 Task: For heading  Tahoma with underline.  font size for heading20,  'Change the font style of data to'Arial.  and font size to 12,  Change the alignment of both headline & data to Align left.  In the sheet  Financial Spreadsheet Sheet Template Workbookbook
Action: Mouse moved to (884, 122)
Screenshot: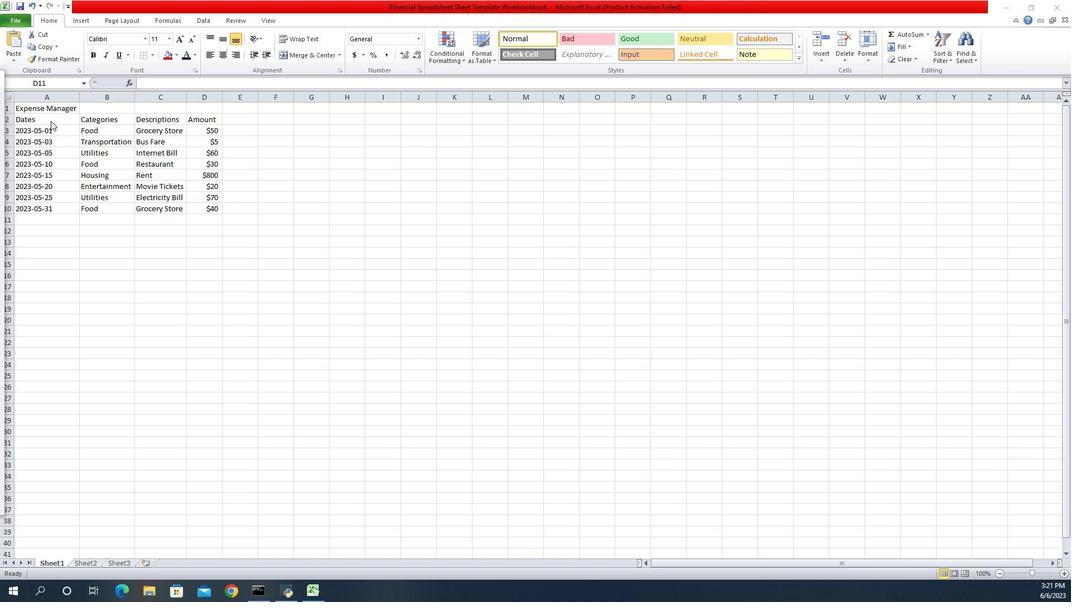 
Action: Mouse pressed left at (884, 122)
Screenshot: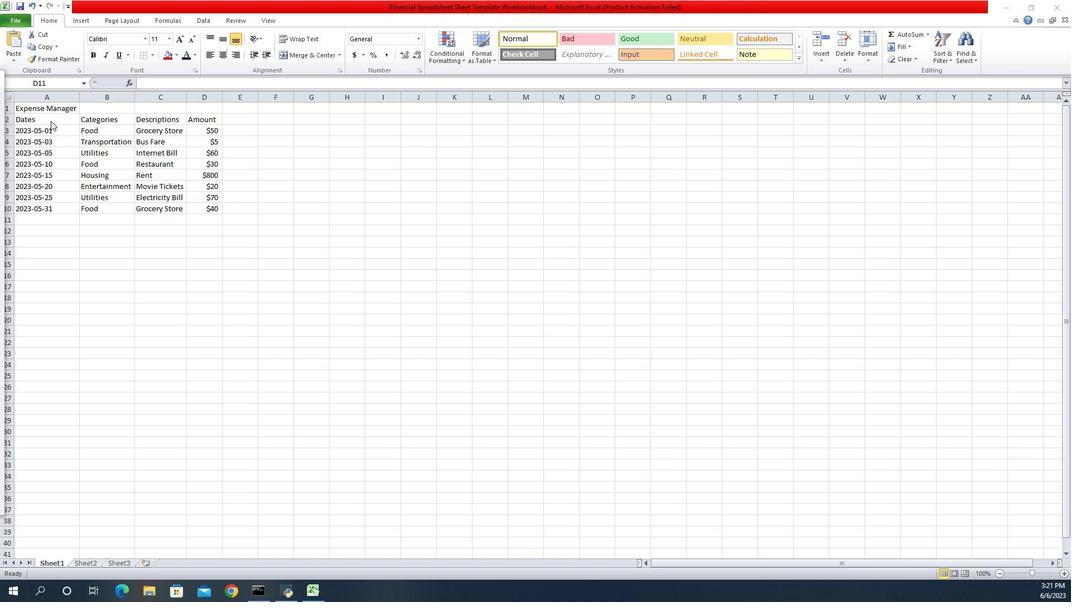 
Action: Mouse moved to (878, 126)
Screenshot: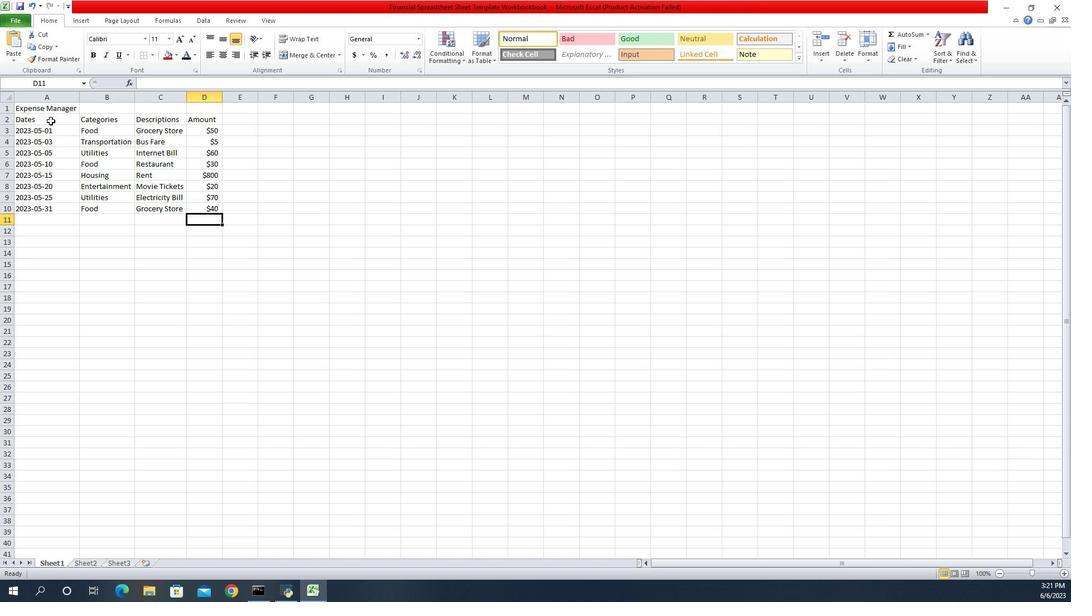 
Action: Mouse pressed left at (878, 126)
Screenshot: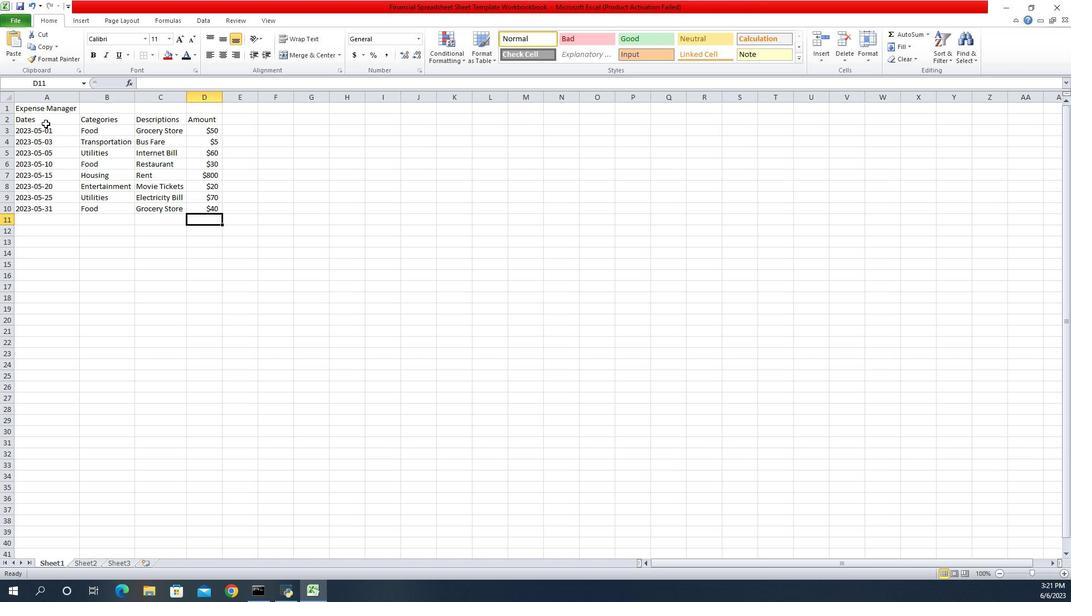 
Action: Mouse moved to (865, 108)
Screenshot: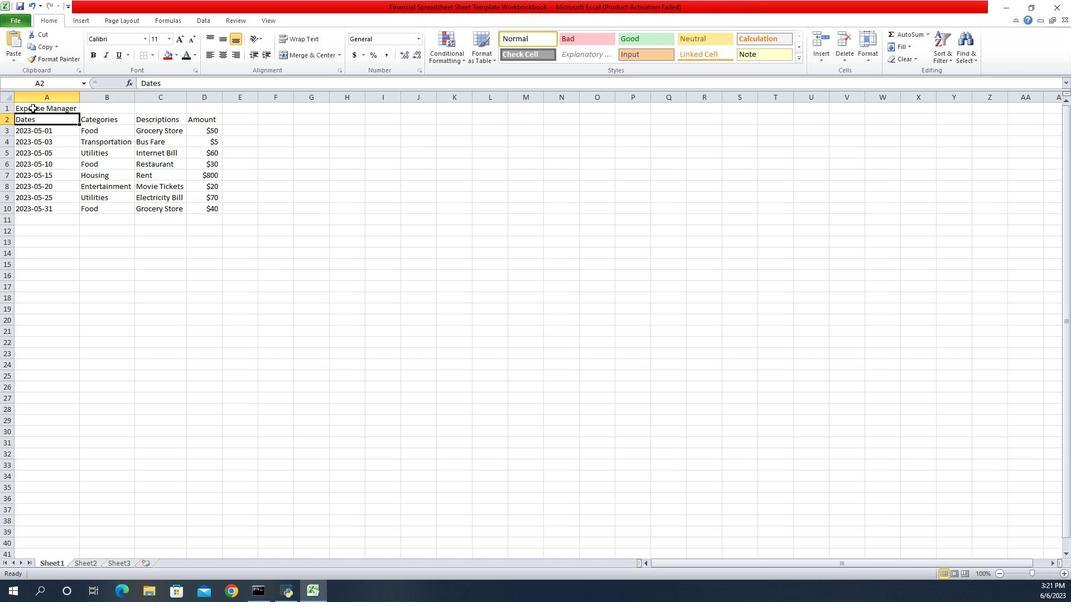 
Action: Mouse pressed left at (865, 108)
Screenshot: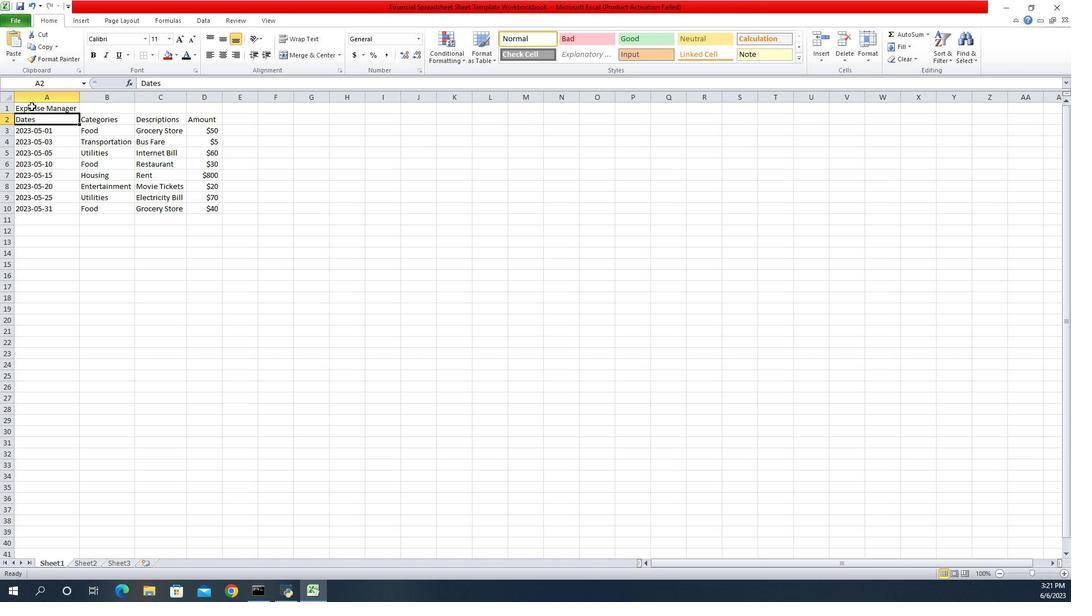 
Action: Mouse moved to (978, 40)
Screenshot: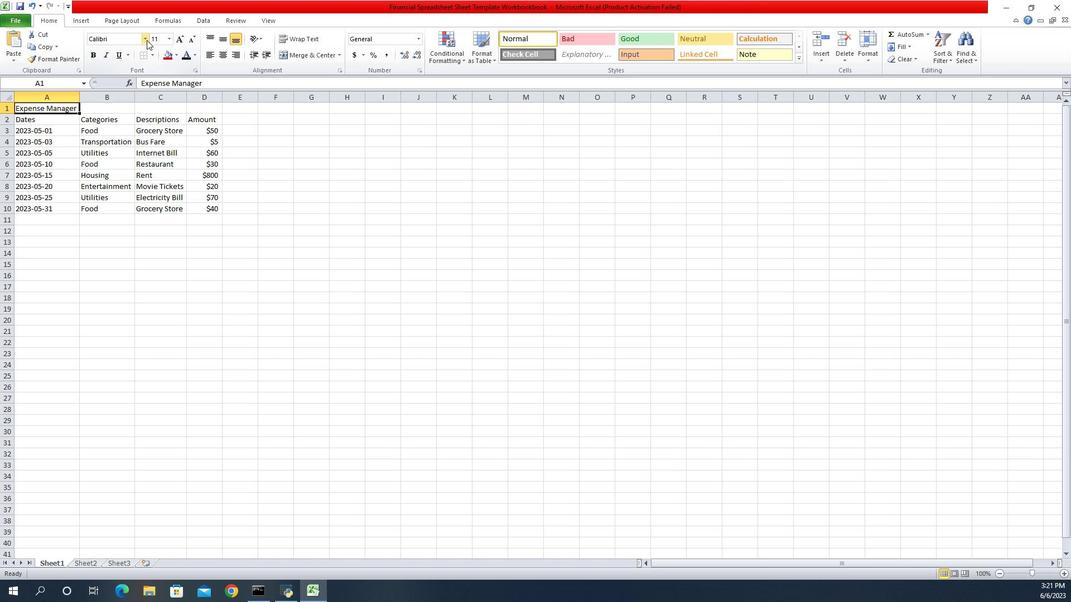 
Action: Mouse pressed left at (978, 40)
Screenshot: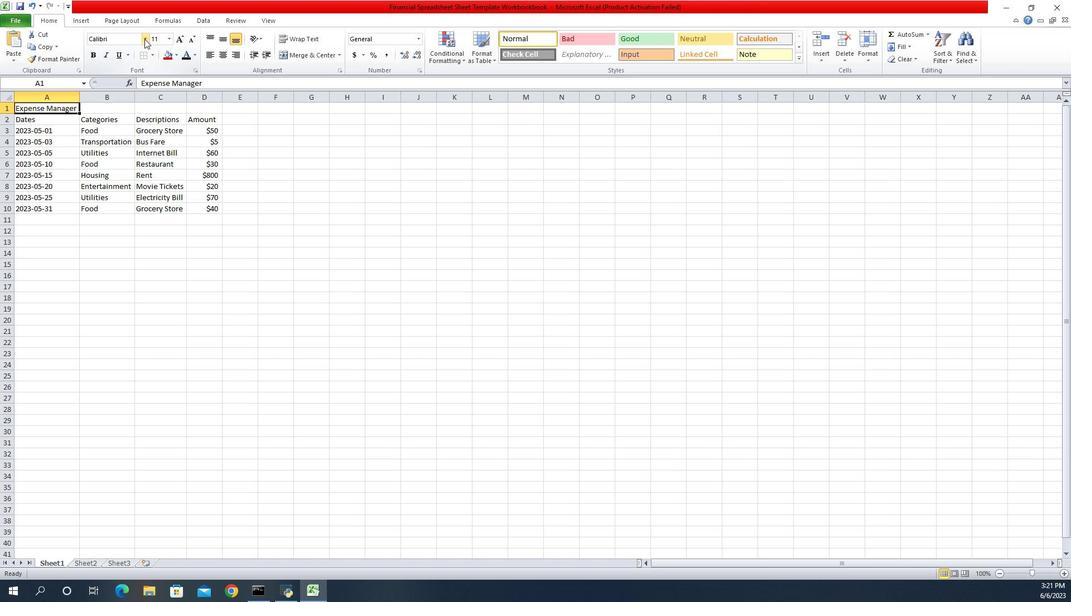 
Action: Key pressed ta
Screenshot: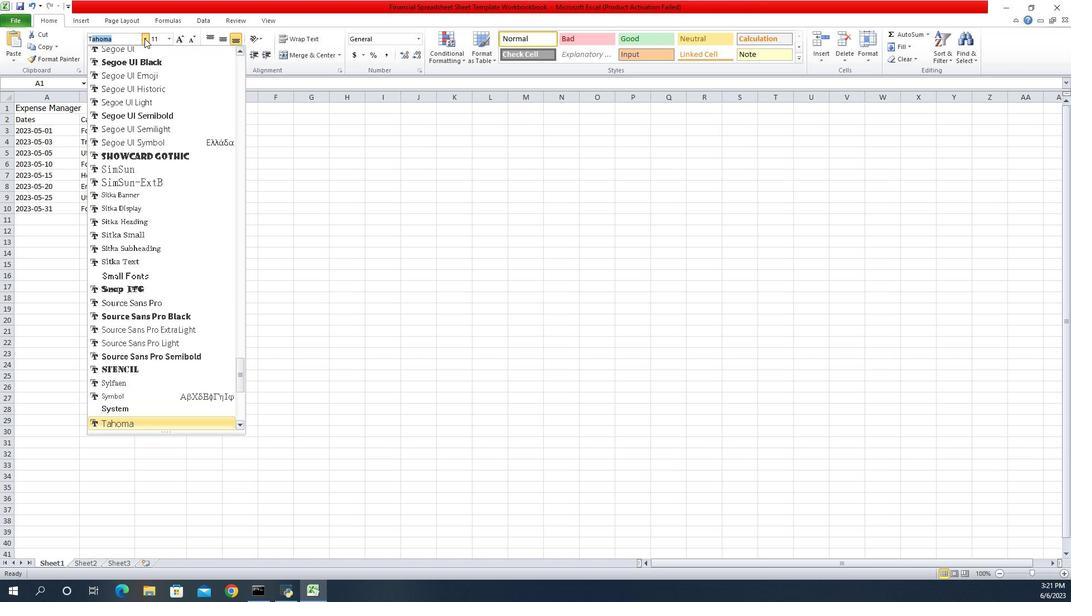 
Action: Mouse moved to (970, 425)
Screenshot: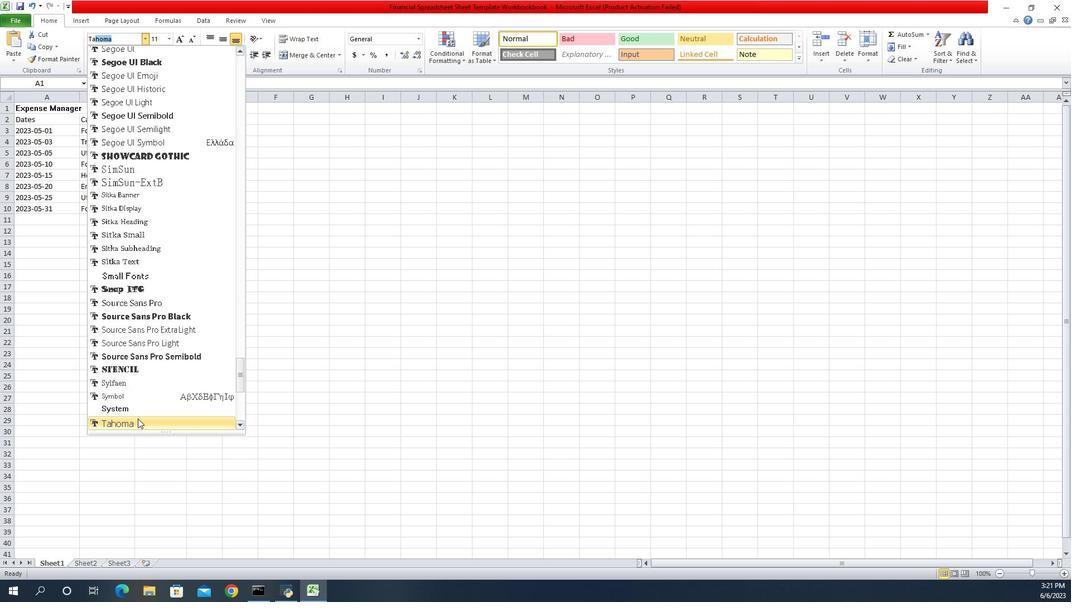 
Action: Mouse pressed left at (970, 425)
Screenshot: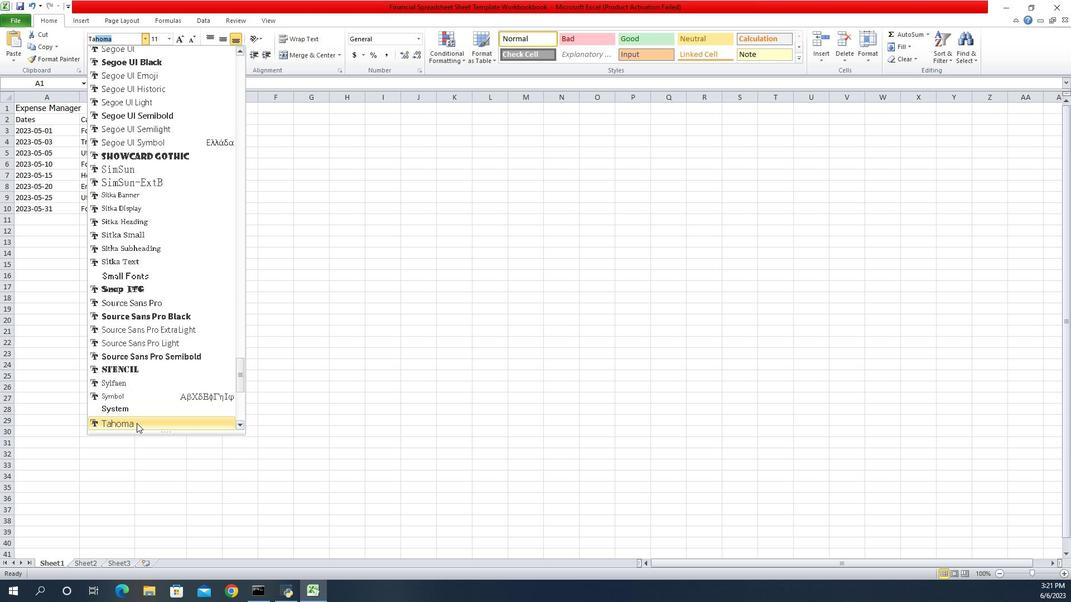 
Action: Mouse moved to (953, 60)
Screenshot: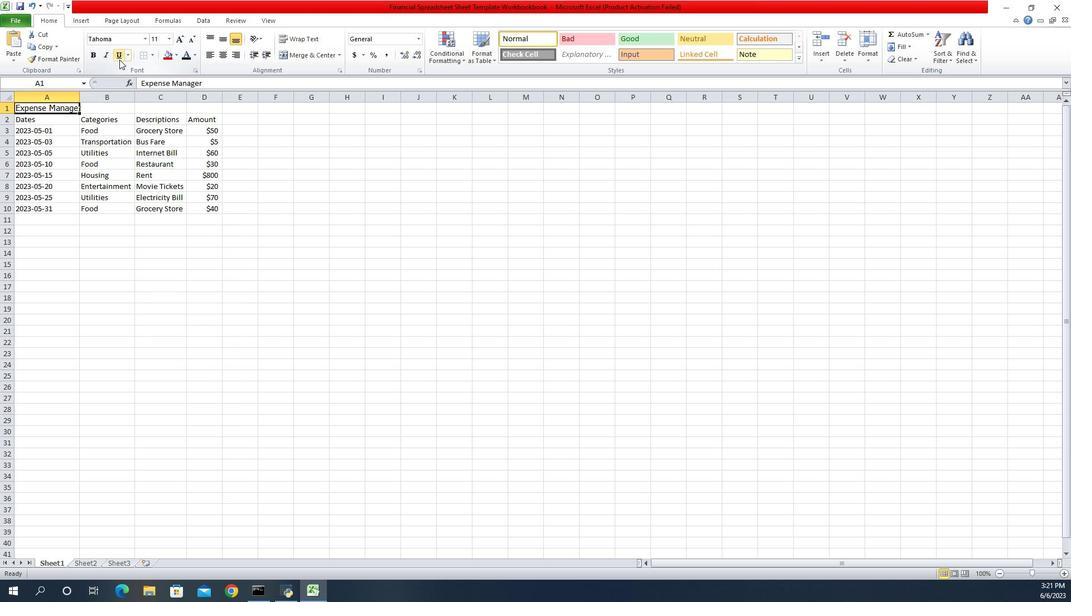 
Action: Mouse pressed left at (953, 60)
Screenshot: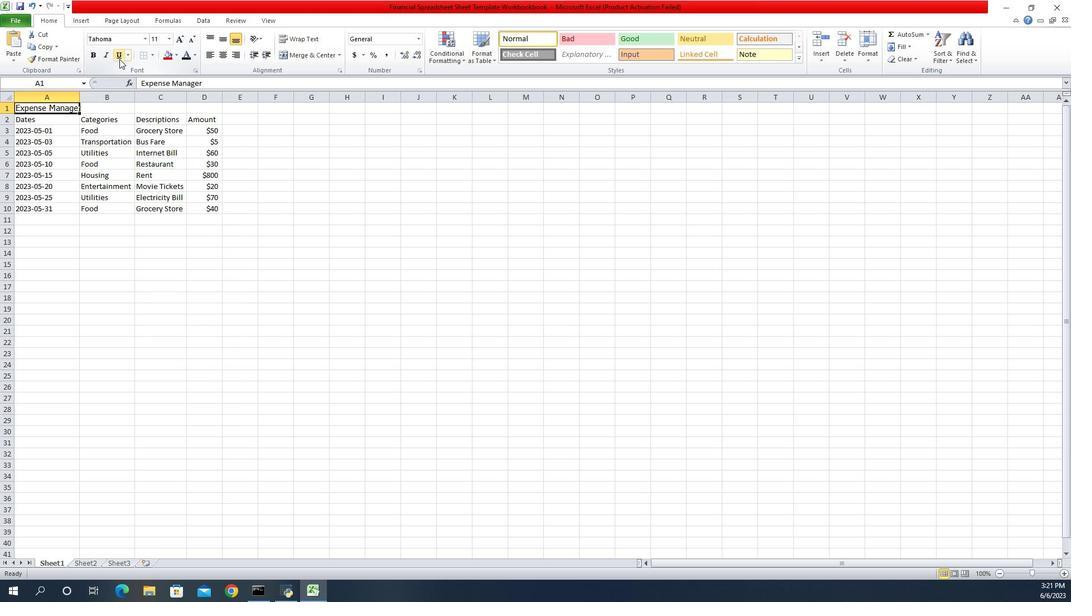 
Action: Mouse moved to (1001, 41)
Screenshot: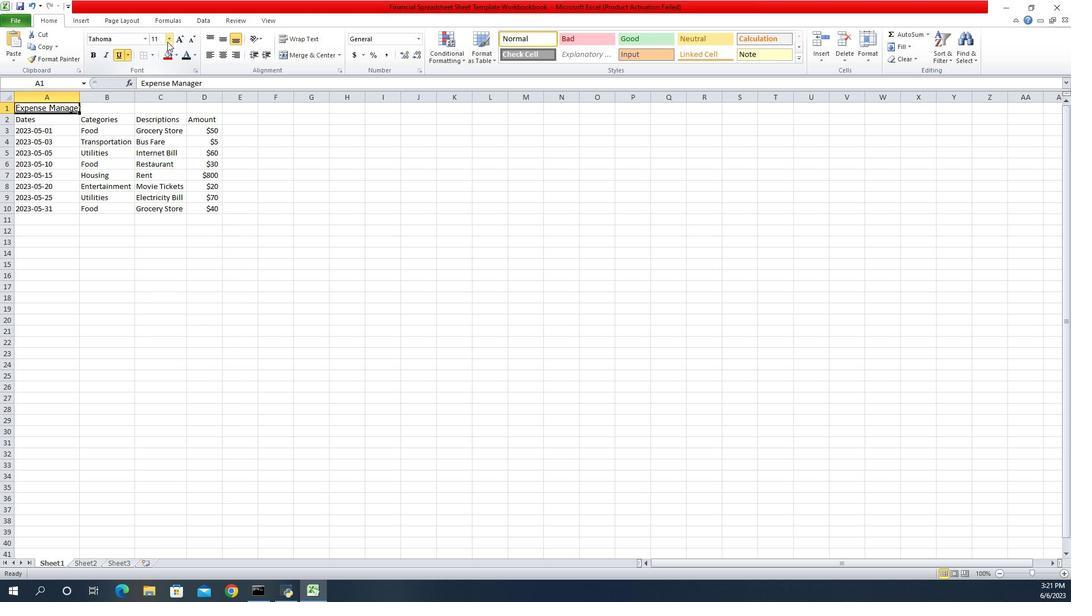 
Action: Mouse pressed left at (1001, 41)
Screenshot: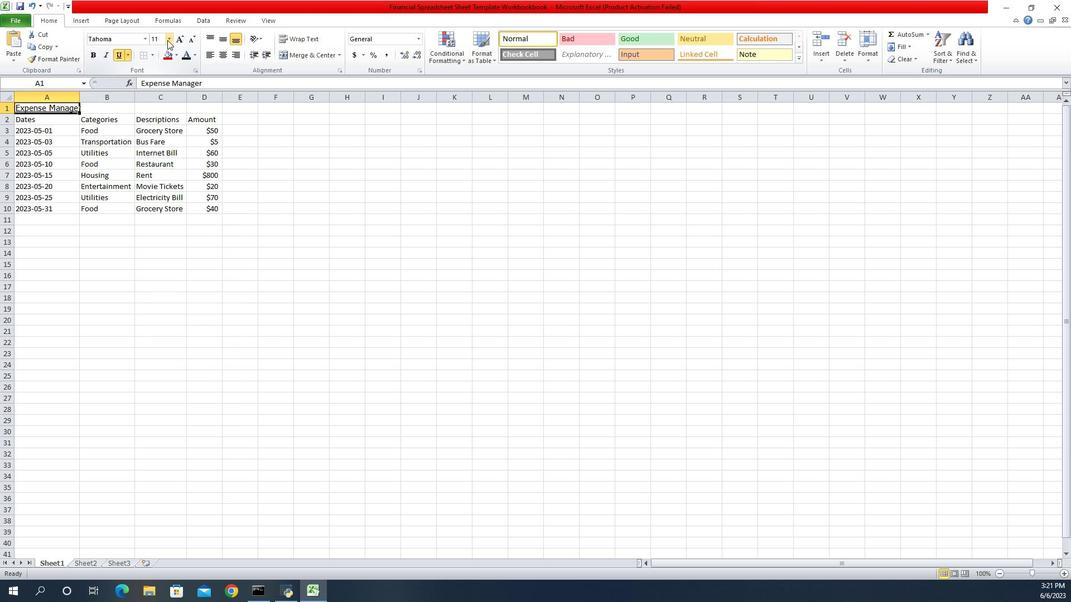 
Action: Mouse moved to (992, 130)
Screenshot: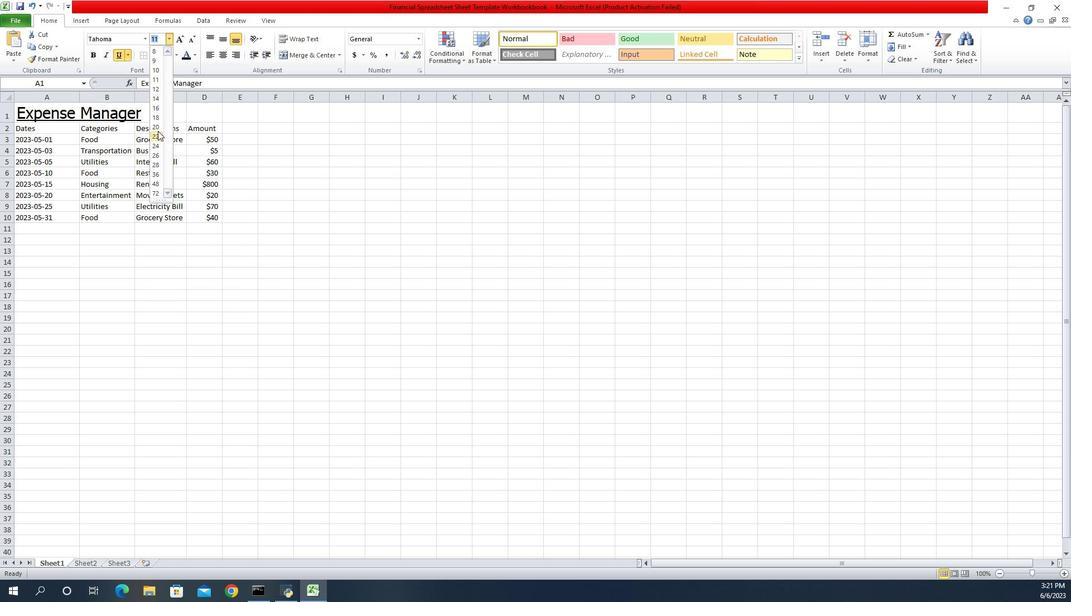 
Action: Mouse pressed left at (992, 130)
Screenshot: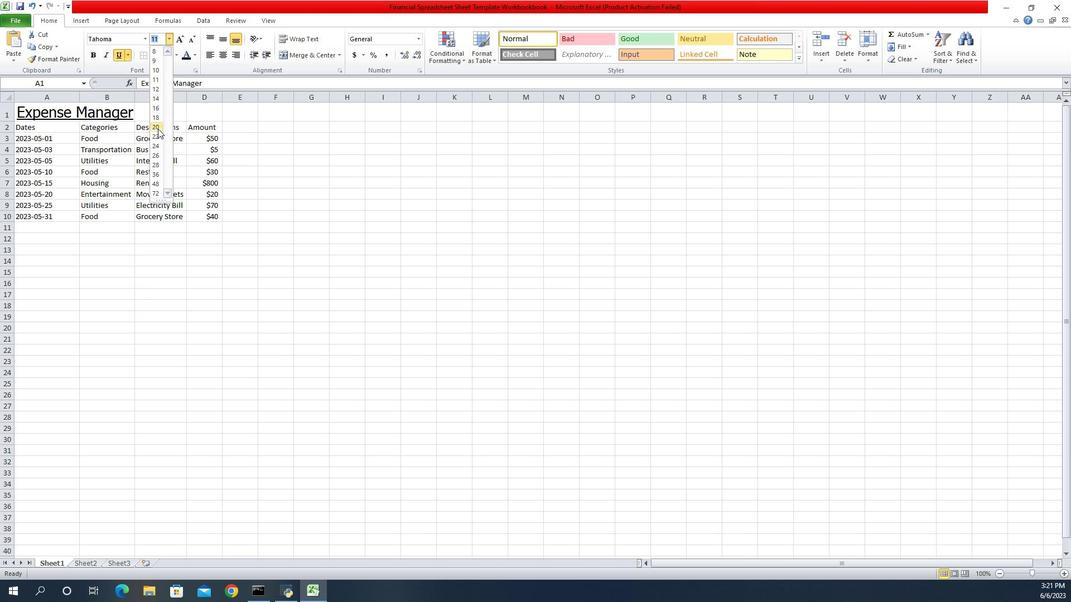 
Action: Mouse moved to (857, 128)
Screenshot: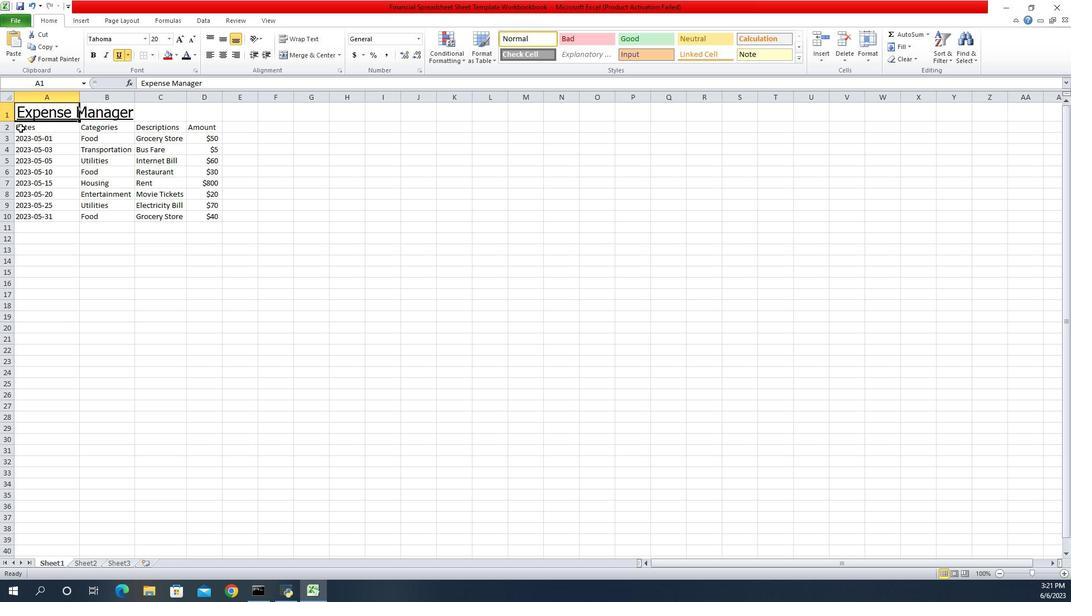 
Action: Mouse pressed left at (857, 128)
Screenshot: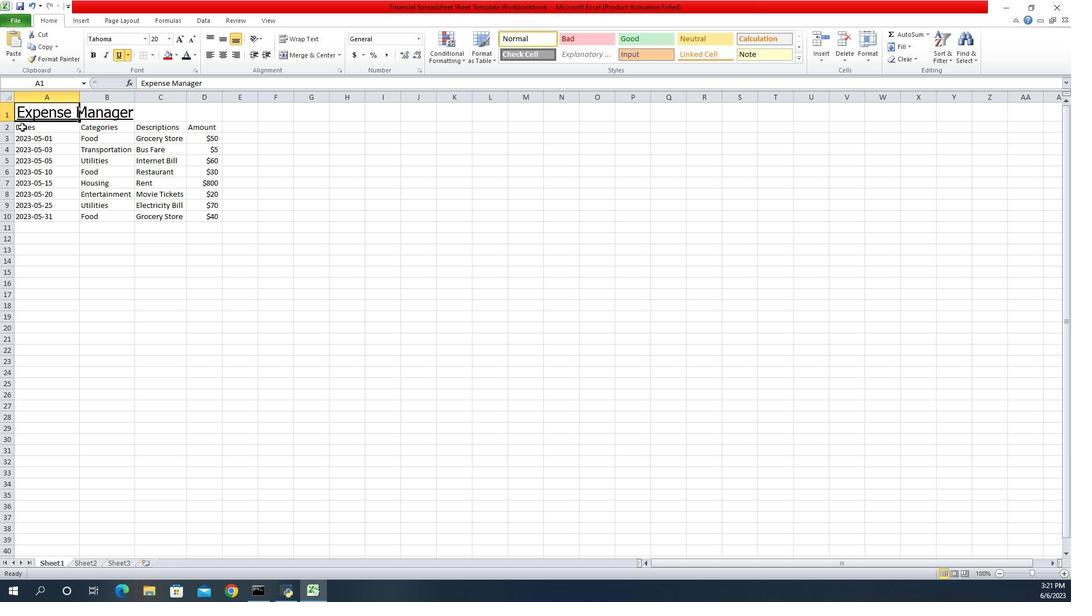 
Action: Key pressed <Key.shift><Key.down><Key.right>
Screenshot: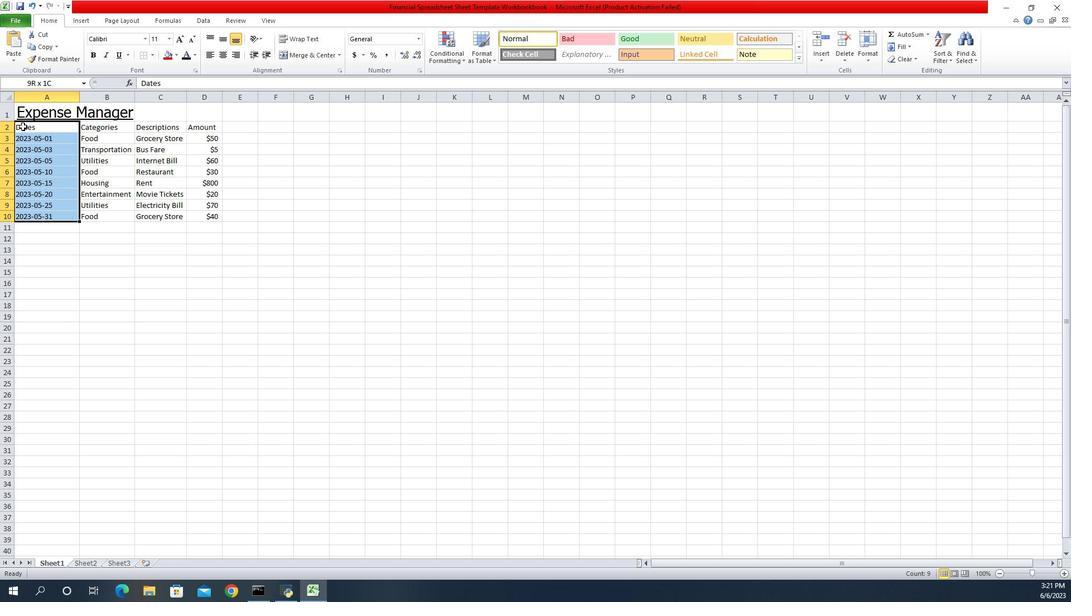
Action: Mouse moved to (978, 39)
Screenshot: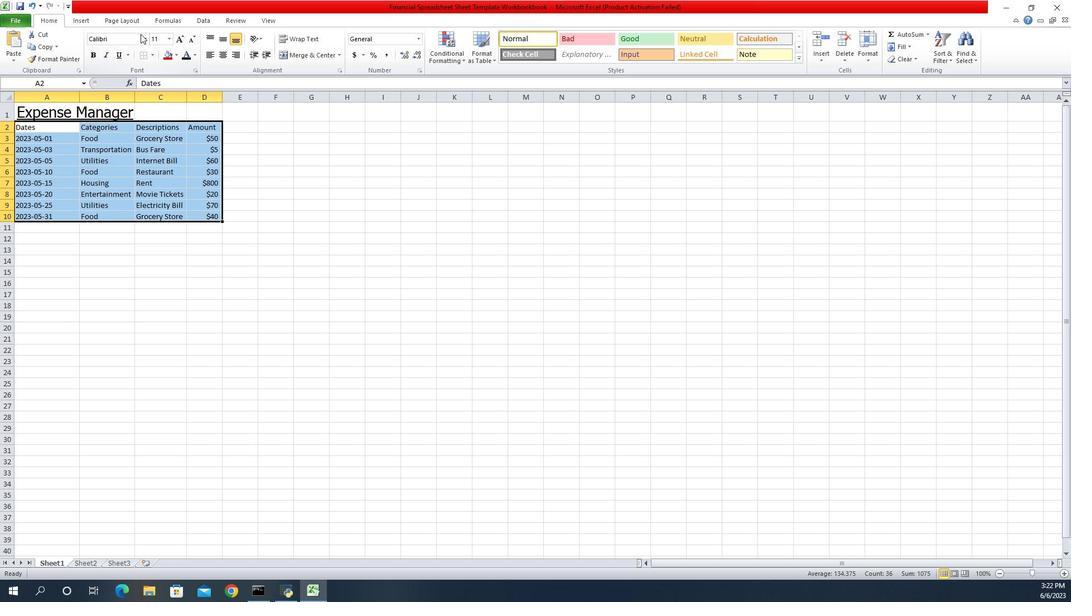 
Action: Mouse pressed left at (978, 39)
Screenshot: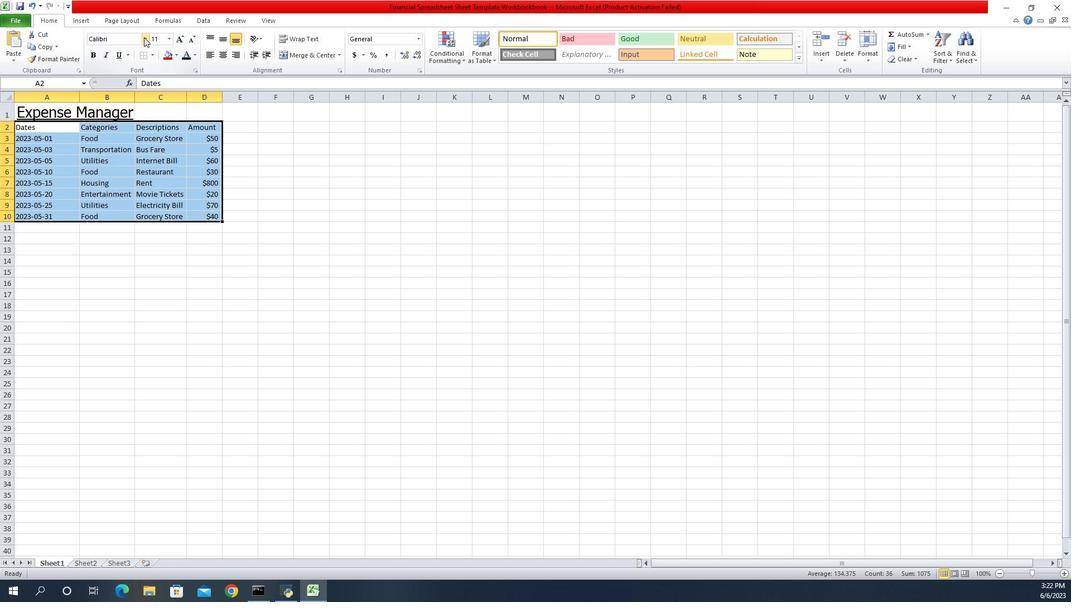 
Action: Mouse moved to (972, 189)
Screenshot: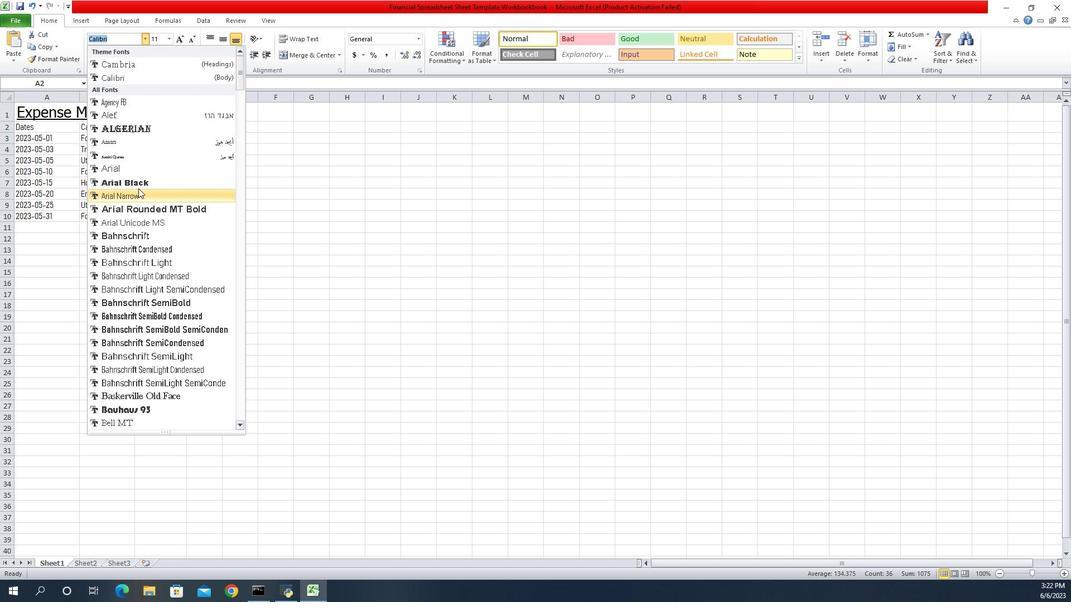 
Action: Key pressed a
Screenshot: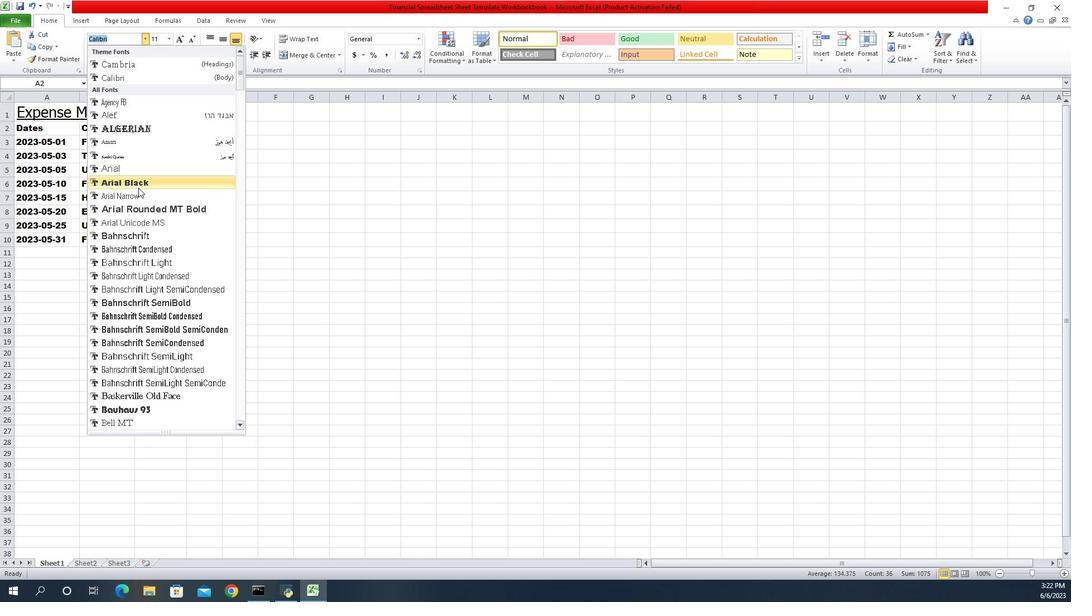 
Action: Mouse moved to (959, 173)
Screenshot: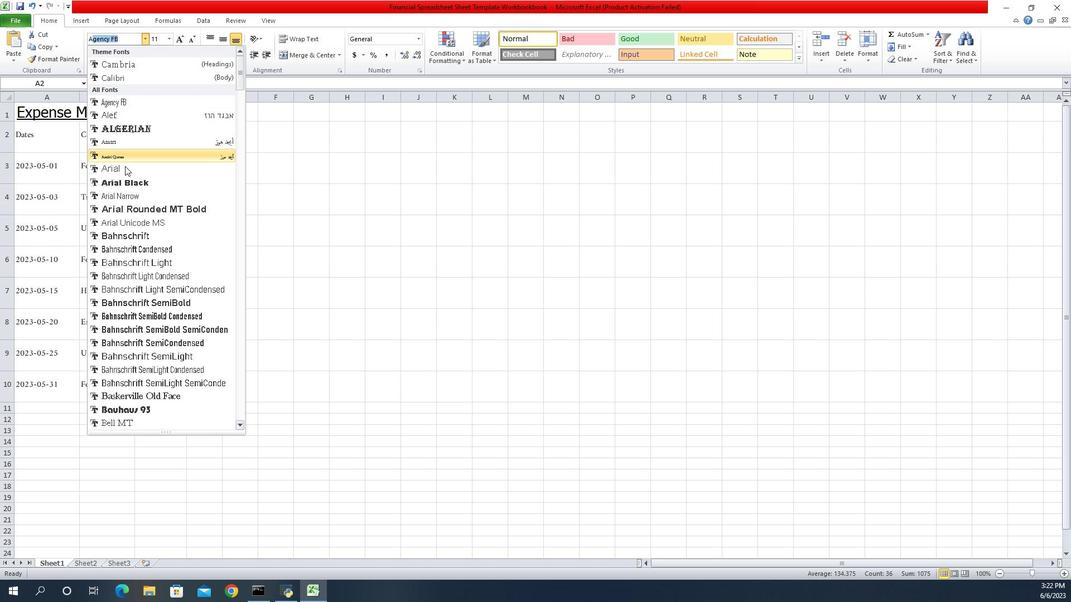 
Action: Mouse pressed left at (959, 173)
Screenshot: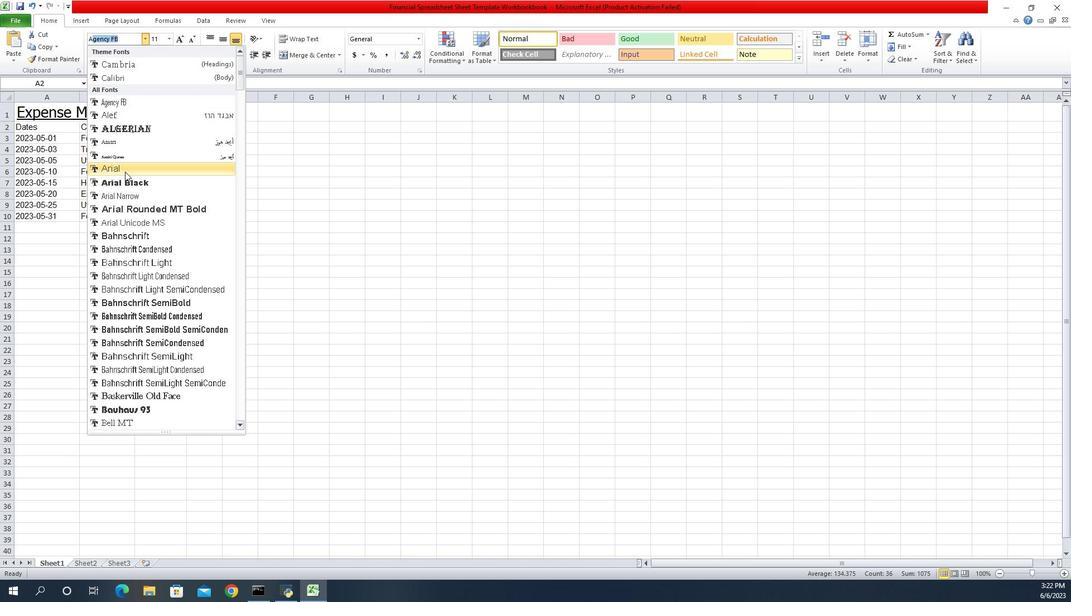 
Action: Mouse moved to (1003, 41)
Screenshot: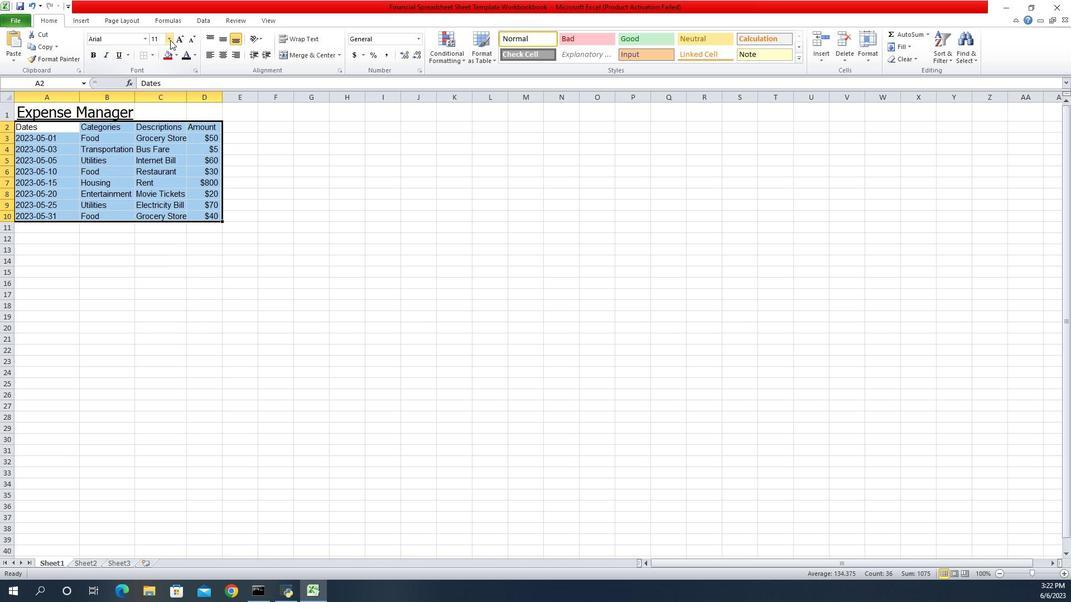 
Action: Mouse pressed left at (1003, 41)
Screenshot: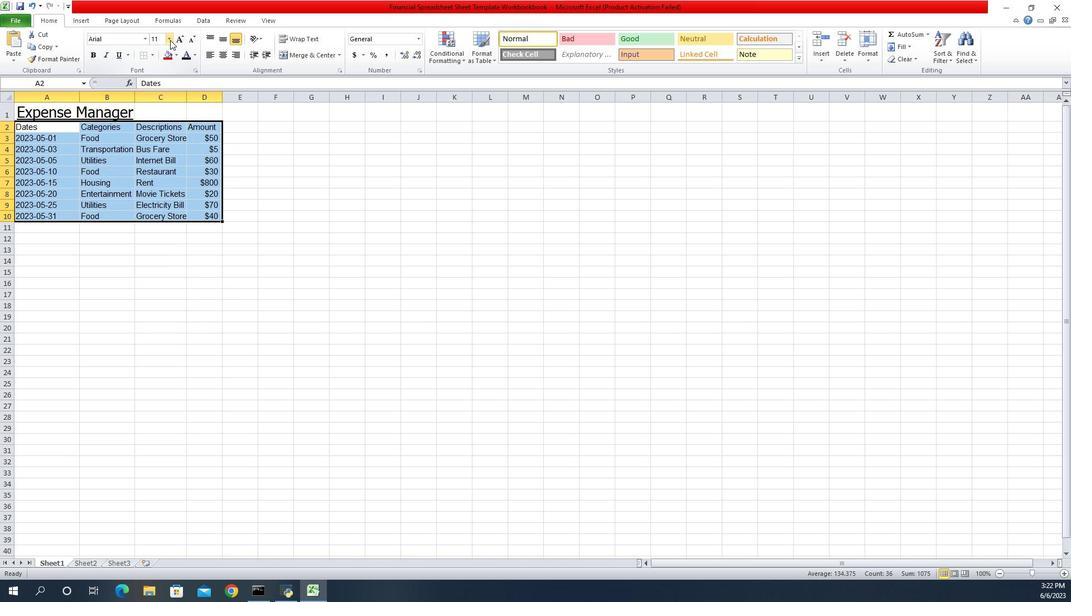 
Action: Mouse moved to (994, 89)
Screenshot: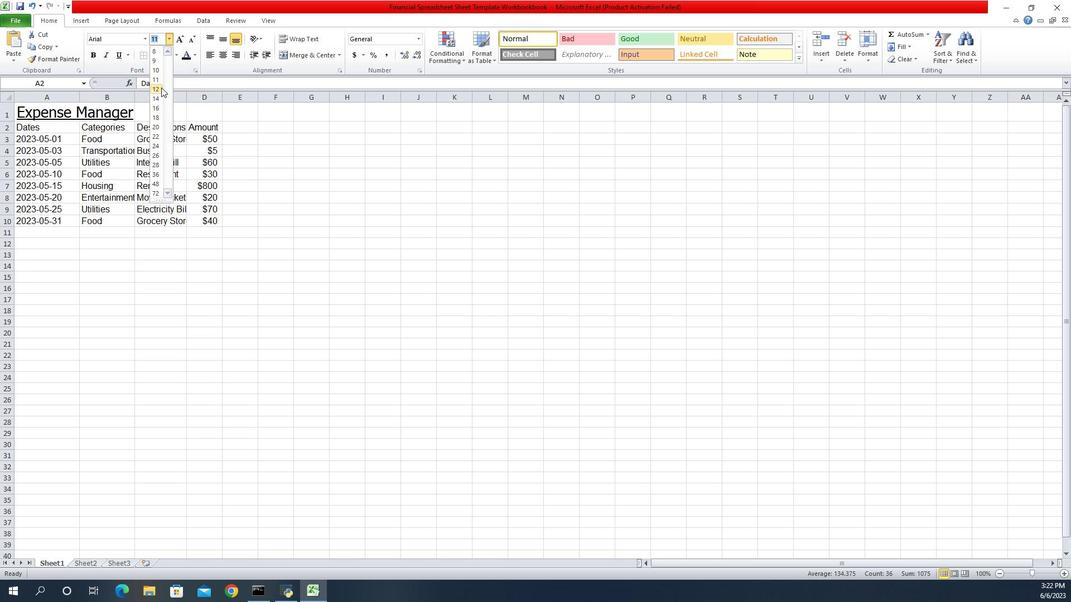 
Action: Mouse pressed left at (994, 89)
Screenshot: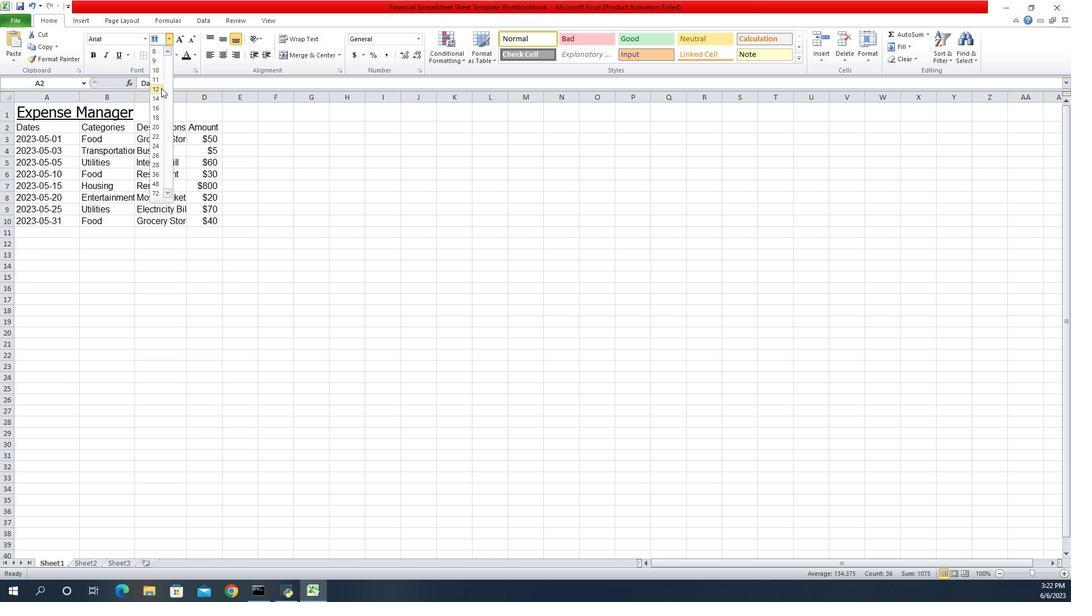 
Action: Mouse moved to (1045, 56)
Screenshot: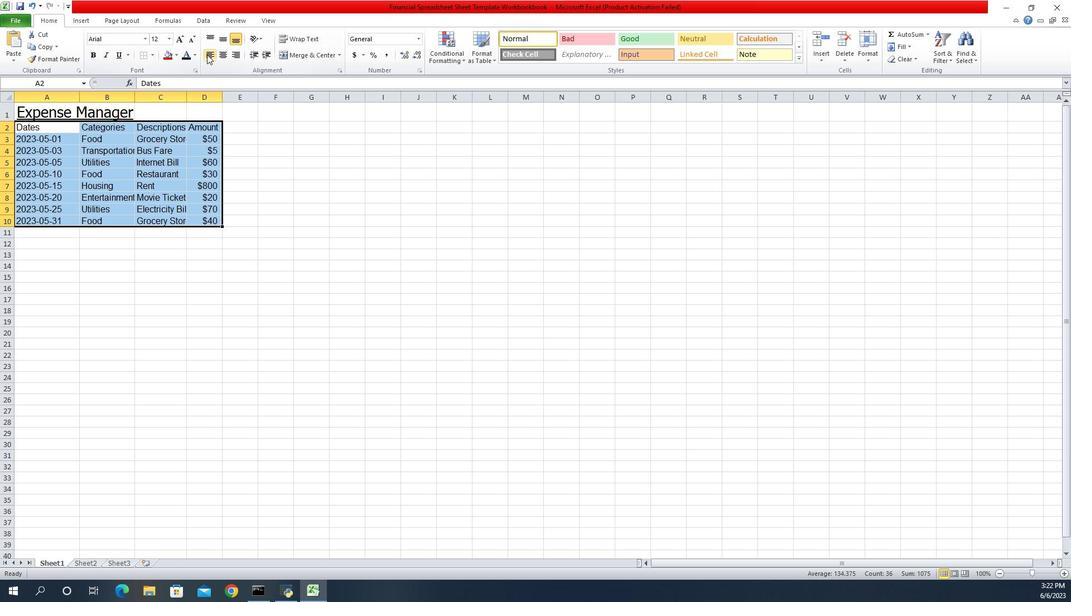 
Action: Mouse pressed left at (1045, 56)
Screenshot: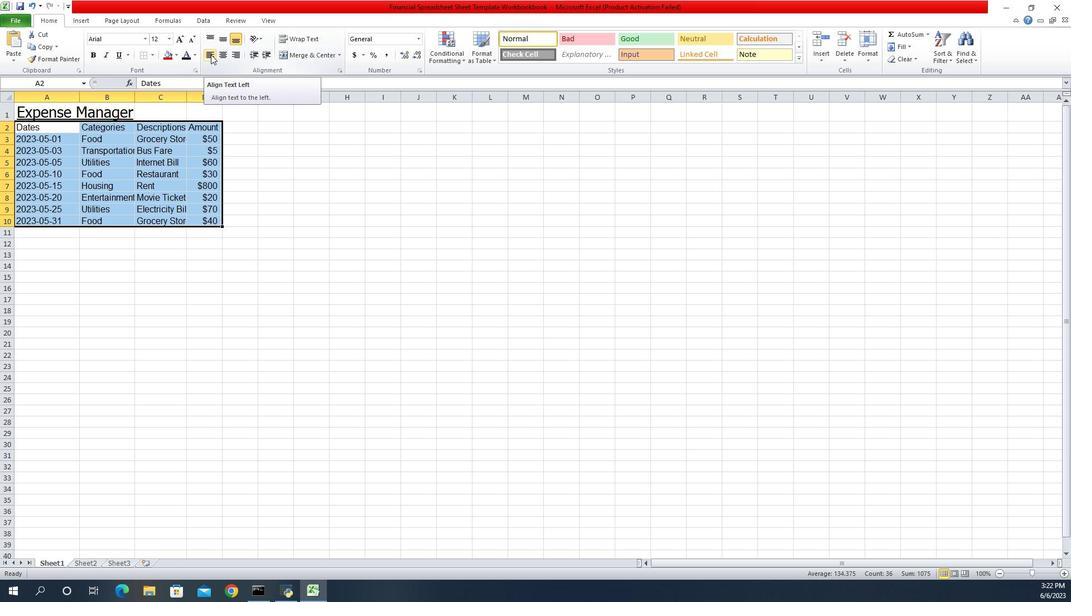 
Action: Mouse moved to (853, 6)
Screenshot: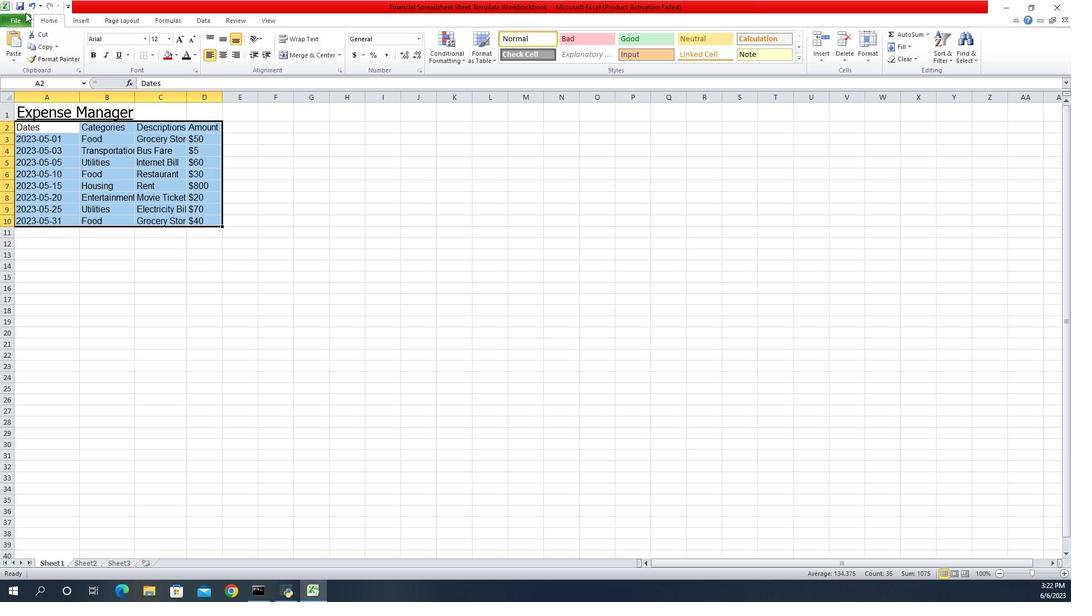 
Action: Mouse pressed left at (853, 6)
Screenshot: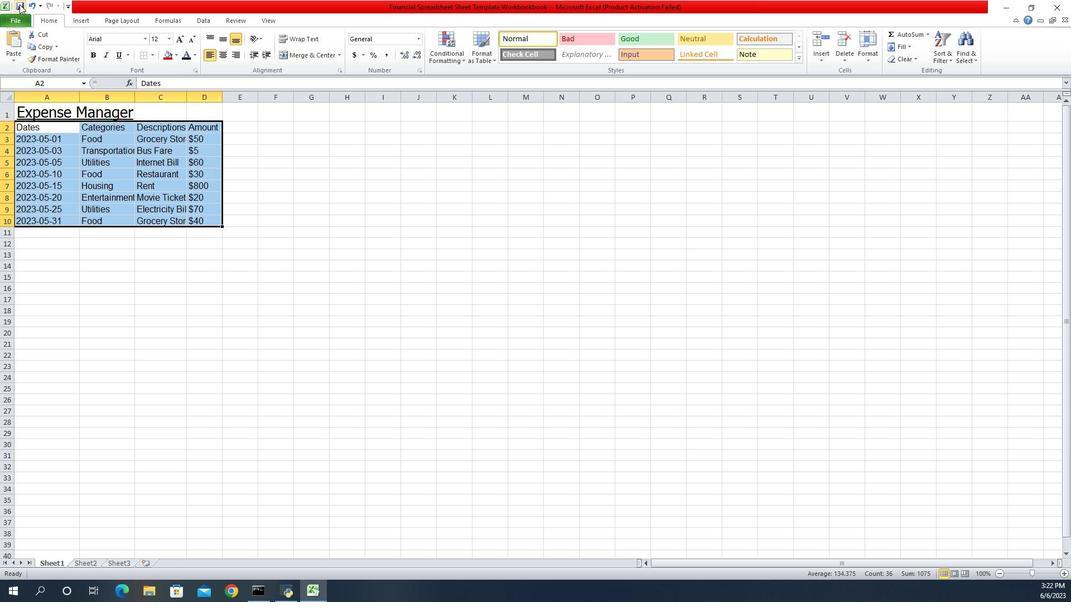 
Action: Mouse moved to (1064, 240)
Screenshot: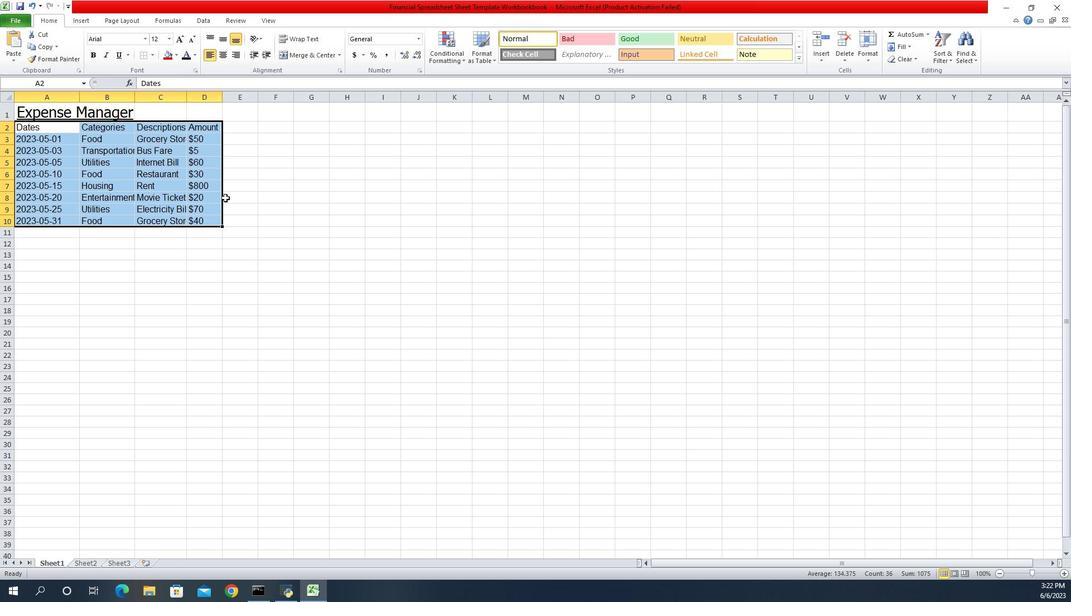 
Action: Mouse pressed left at (1064, 240)
Screenshot: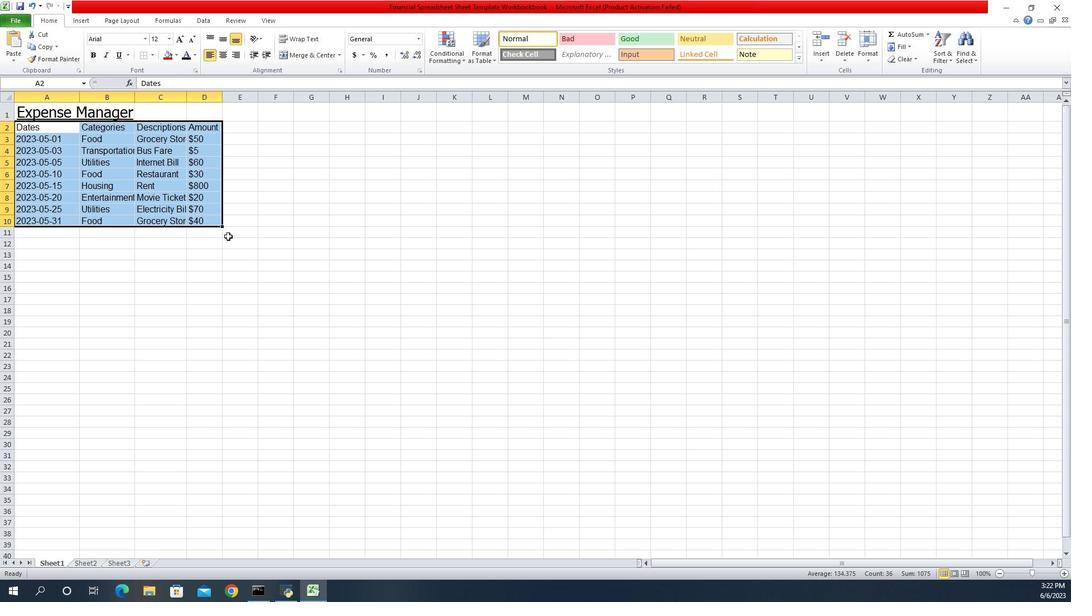 
Action: Mouse moved to (1066, 245)
Screenshot: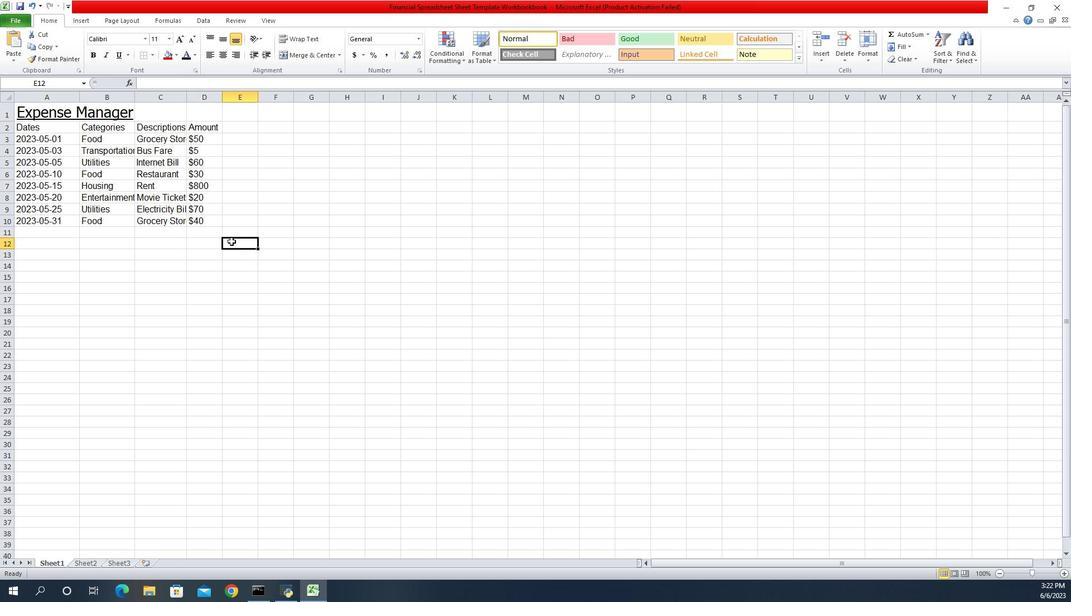 
